 Task: Create Card Card0000000056 in Board Board0000000014 in Workspace WS0000000005 in Trello. Create Card Card0000000057 in Board Board0000000015 in Workspace WS0000000005 in Trello. Create Card Card0000000058 in Board Board0000000015 in Workspace WS0000000005 in Trello. Create Card Card0000000059 in Board Board0000000015 in Workspace WS0000000005 in Trello. Create Card Card0000000060 in Board Board0000000015 in Workspace WS0000000005 in Trello
Action: Mouse moved to (348, 399)
Screenshot: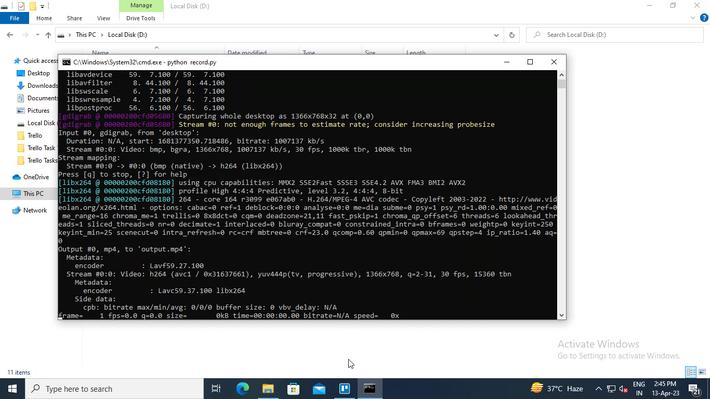 
Action: Mouse pressed left at (348, 398)
Screenshot: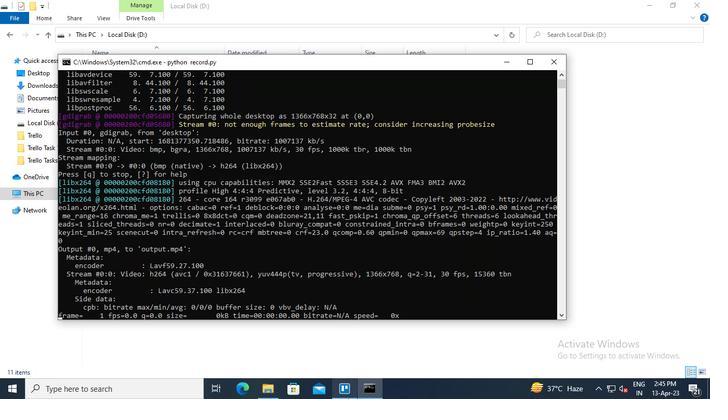 
Action: Mouse moved to (69, 228)
Screenshot: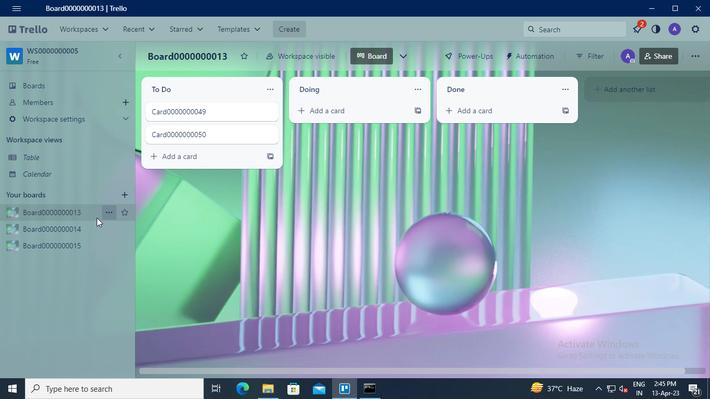 
Action: Mouse pressed left at (69, 228)
Screenshot: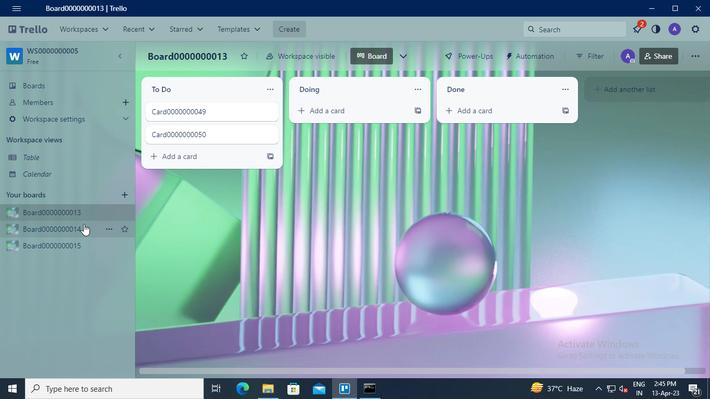 
Action: Mouse moved to (175, 114)
Screenshot: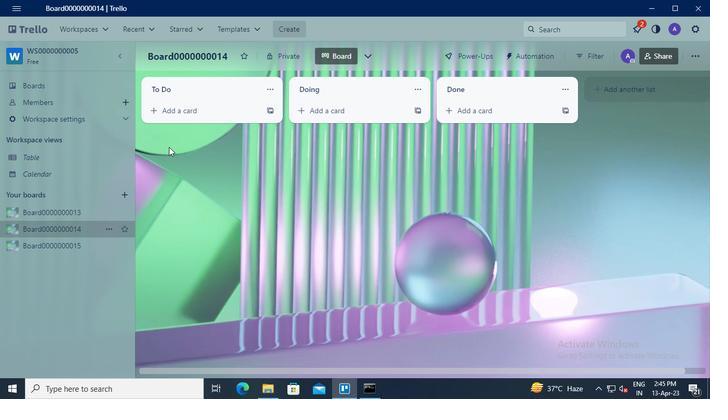 
Action: Mouse pressed left at (175, 114)
Screenshot: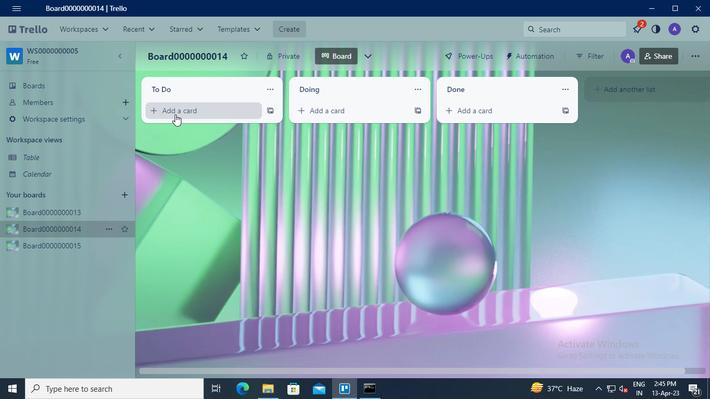 
Action: Keyboard Key.shift
Screenshot: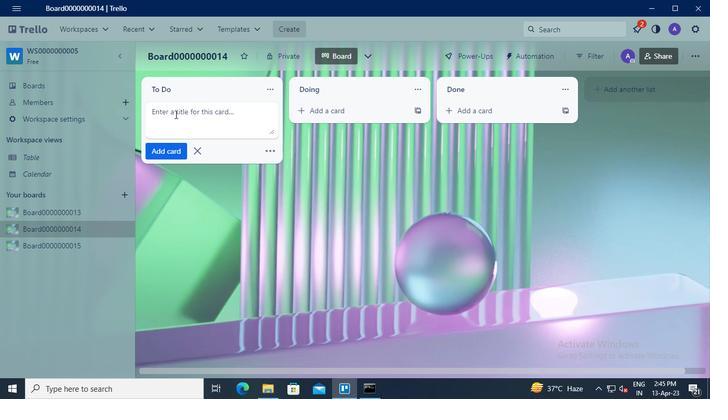 
Action: Keyboard C
Screenshot: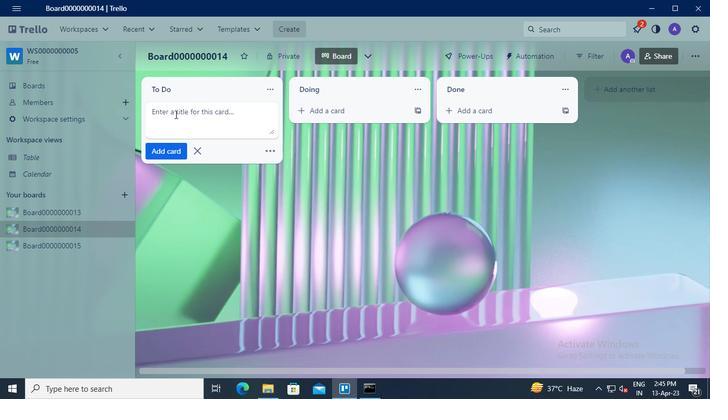 
Action: Keyboard a
Screenshot: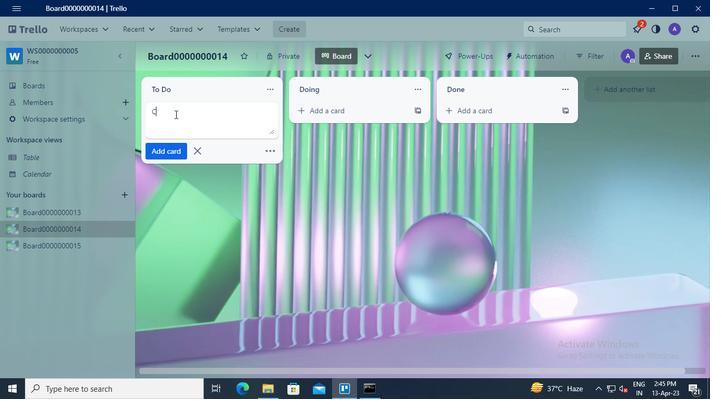 
Action: Keyboard r
Screenshot: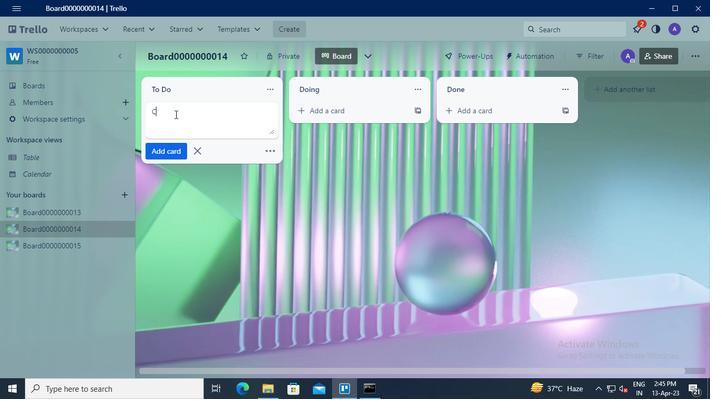 
Action: Keyboard d
Screenshot: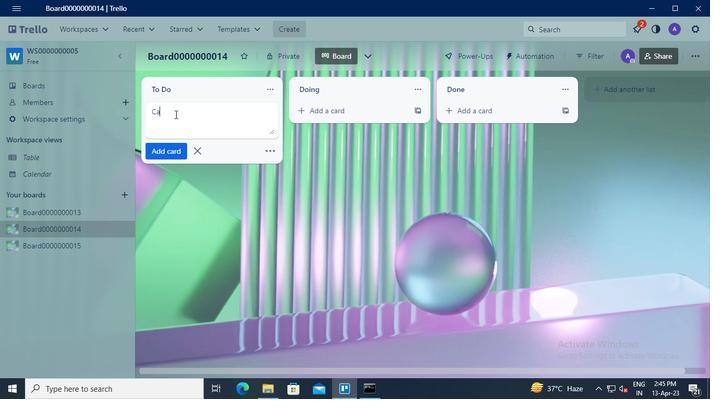 
Action: Keyboard <96>
Screenshot: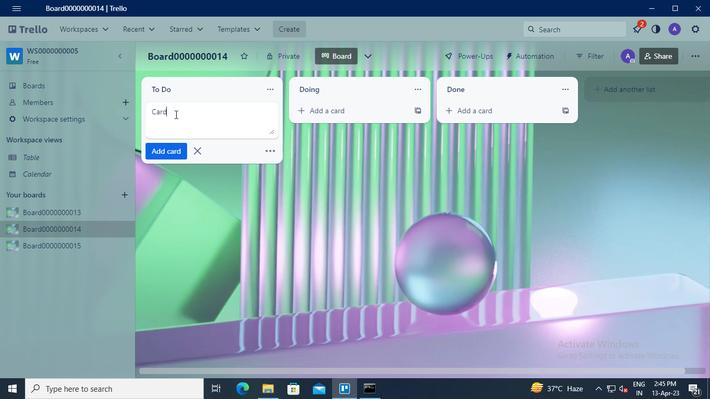 
Action: Keyboard <96>
Screenshot: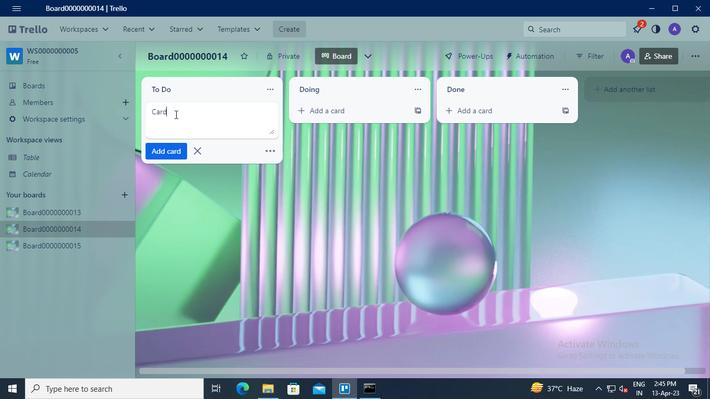 
Action: Keyboard <96>
Screenshot: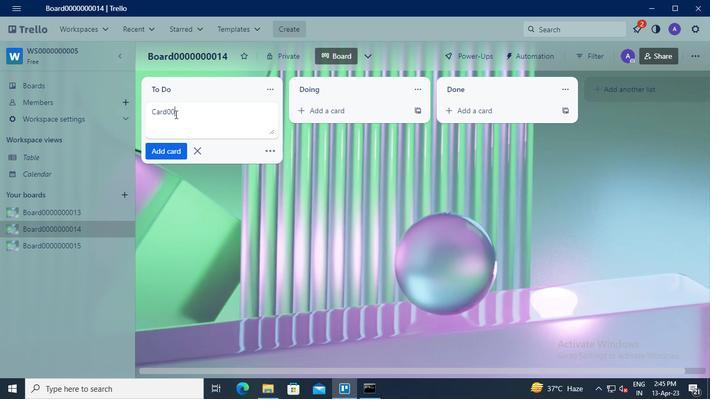 
Action: Keyboard <96>
Screenshot: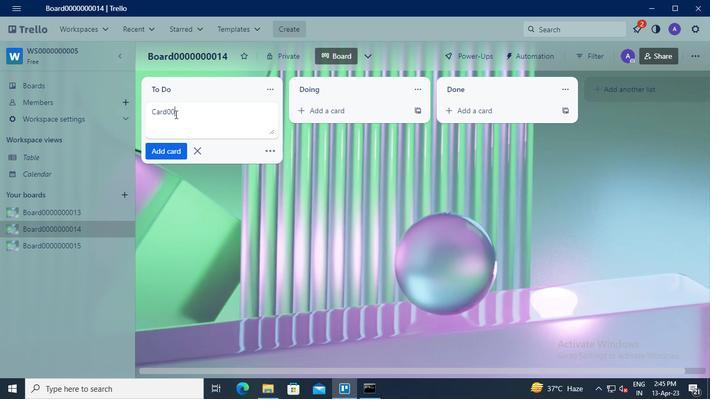
Action: Keyboard <96>
Screenshot: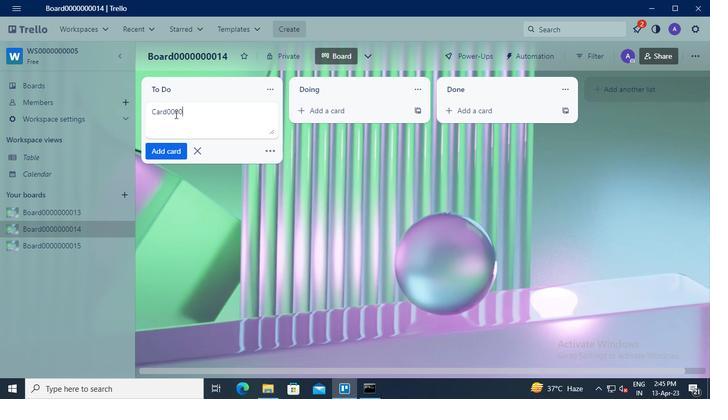 
Action: Keyboard <96>
Screenshot: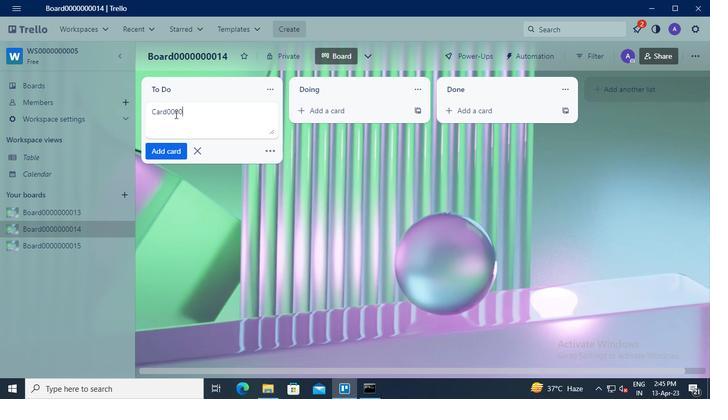 
Action: Keyboard <96>
Screenshot: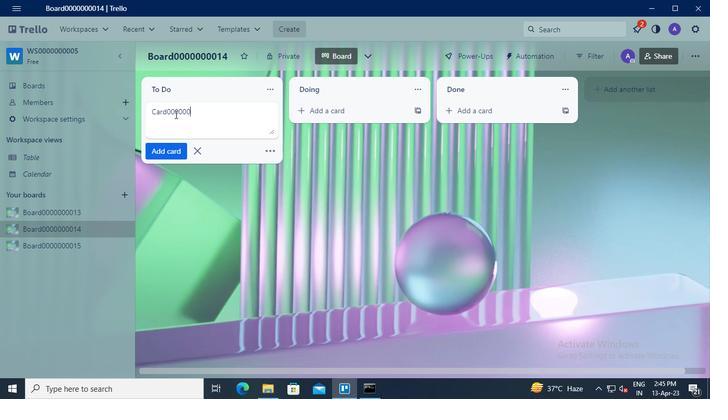 
Action: Keyboard <96>
Screenshot: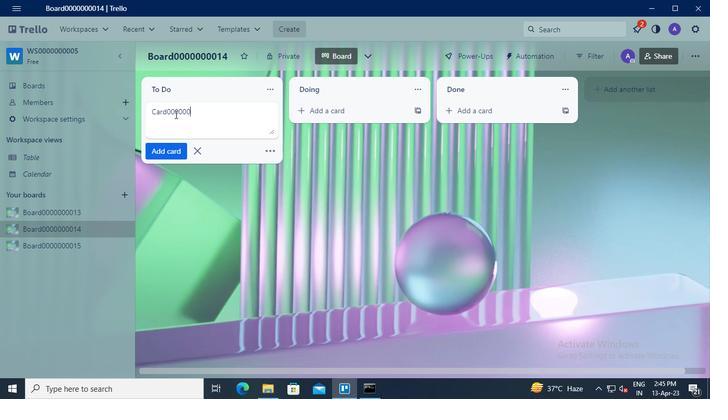 
Action: Keyboard <101>
Screenshot: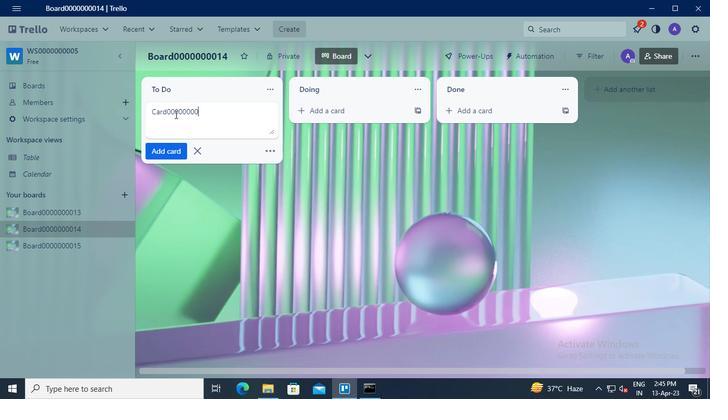
Action: Keyboard <102>
Screenshot: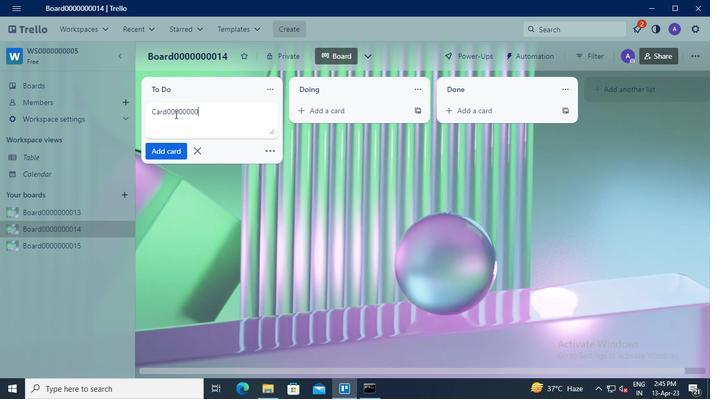 
Action: Mouse moved to (176, 147)
Screenshot: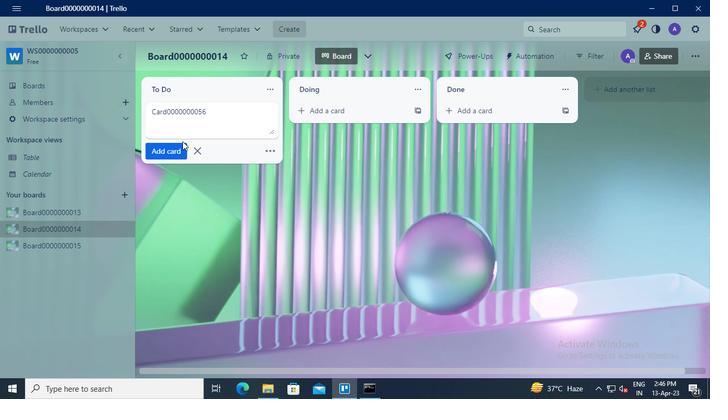 
Action: Mouse pressed left at (176, 147)
Screenshot: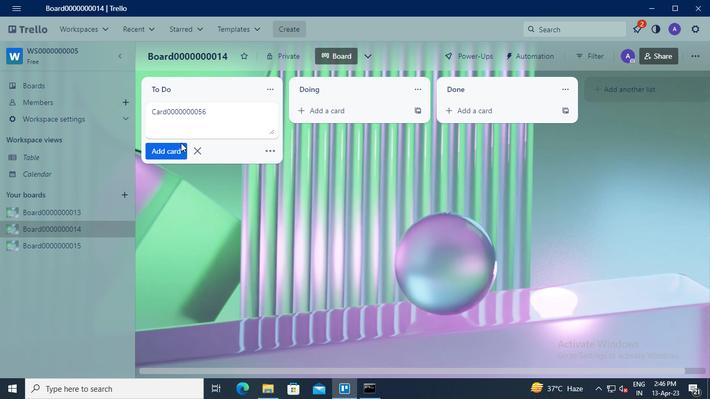 
Action: Mouse moved to (62, 243)
Screenshot: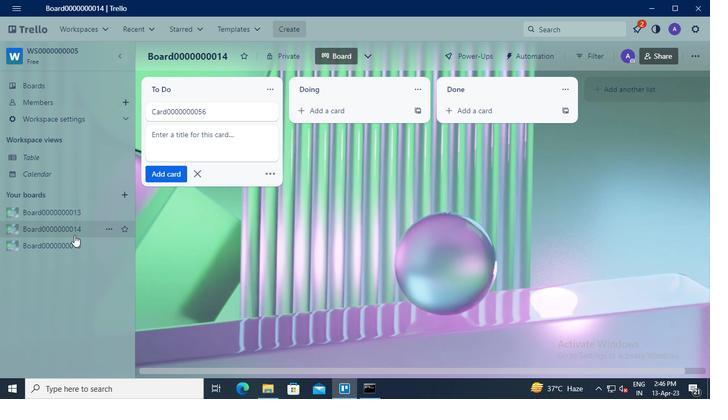
Action: Mouse pressed left at (62, 243)
Screenshot: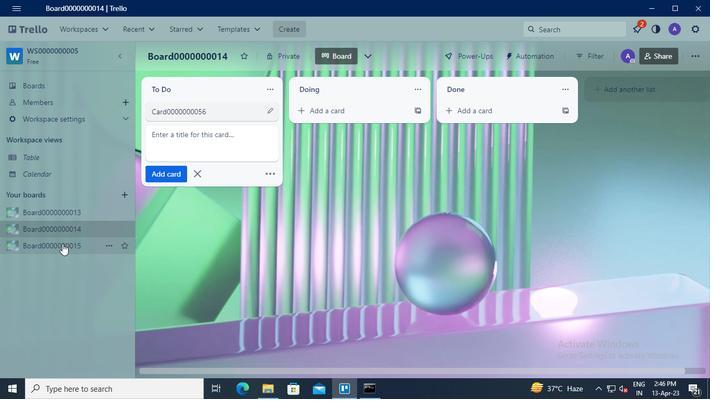 
Action: Mouse moved to (178, 138)
Screenshot: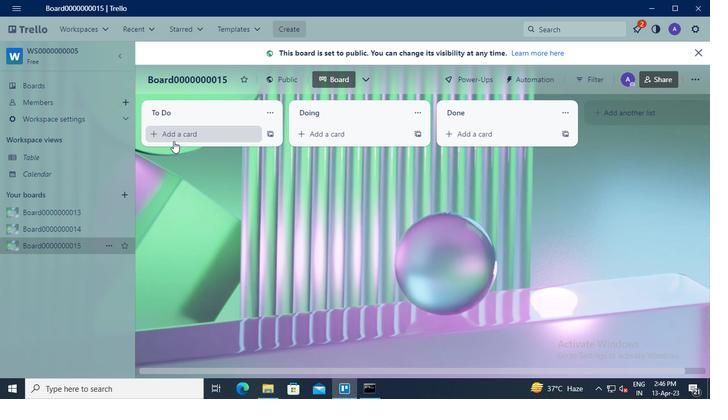 
Action: Mouse pressed left at (178, 138)
Screenshot: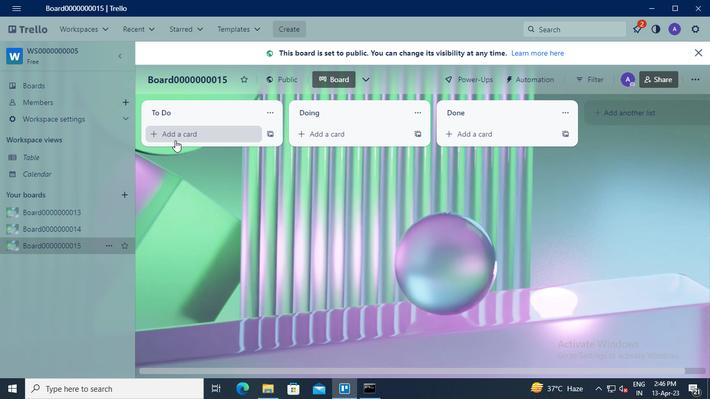 
Action: Mouse moved to (178, 138)
Screenshot: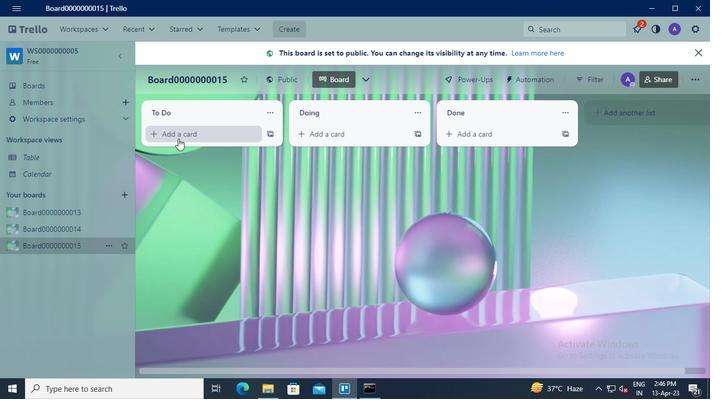 
Action: Keyboard Key.shift
Screenshot: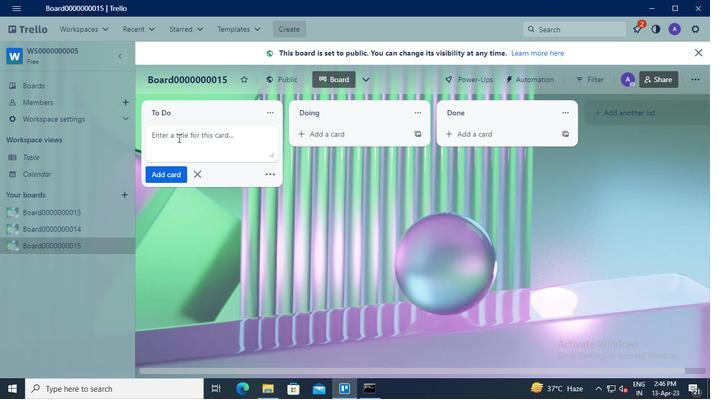 
Action: Mouse moved to (175, 140)
Screenshot: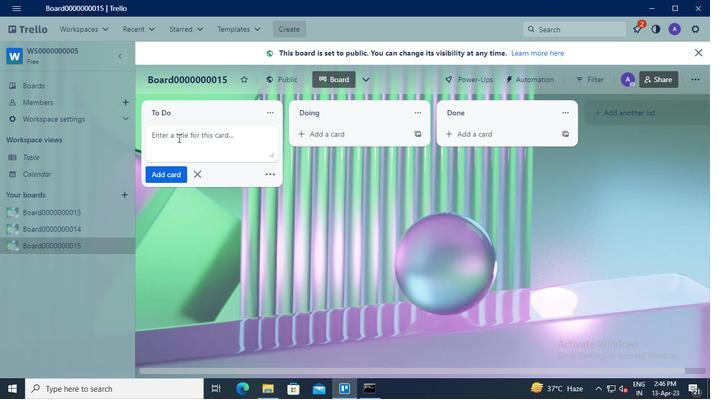 
Action: Keyboard C
Screenshot: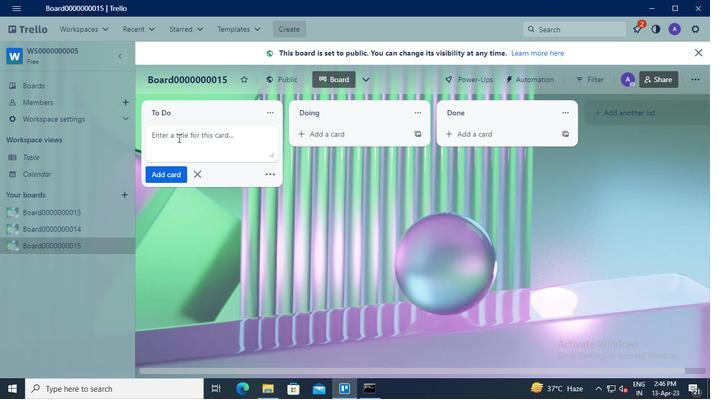 
Action: Mouse moved to (168, 144)
Screenshot: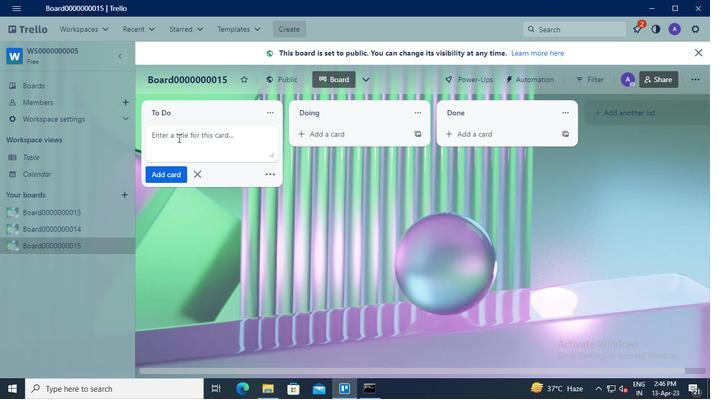 
Action: Keyboard a
Screenshot: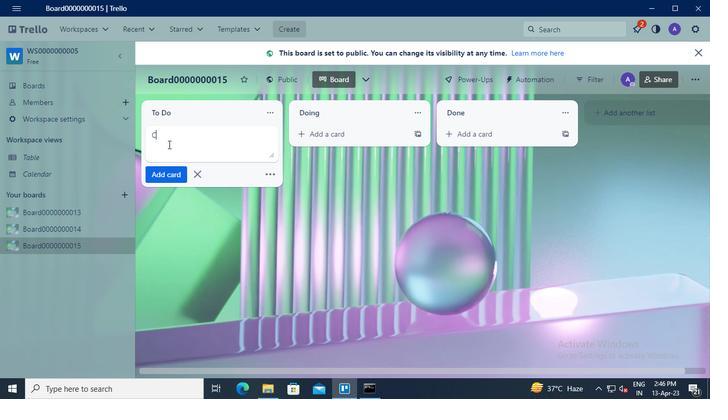
Action: Keyboard r
Screenshot: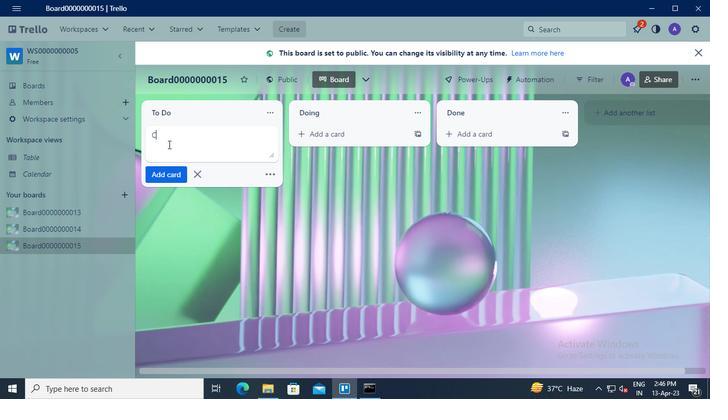 
Action: Keyboard d
Screenshot: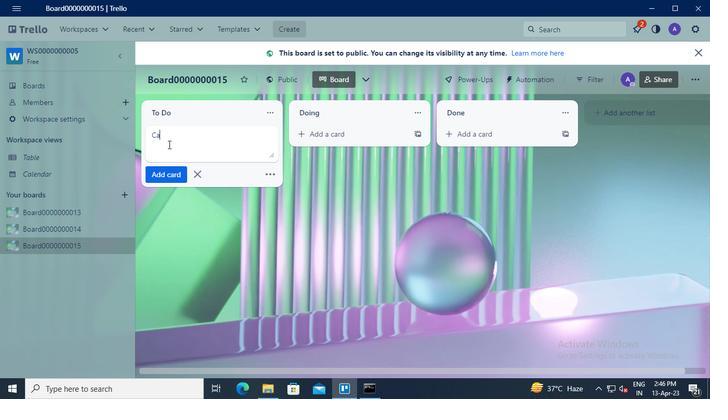
Action: Keyboard <96>
Screenshot: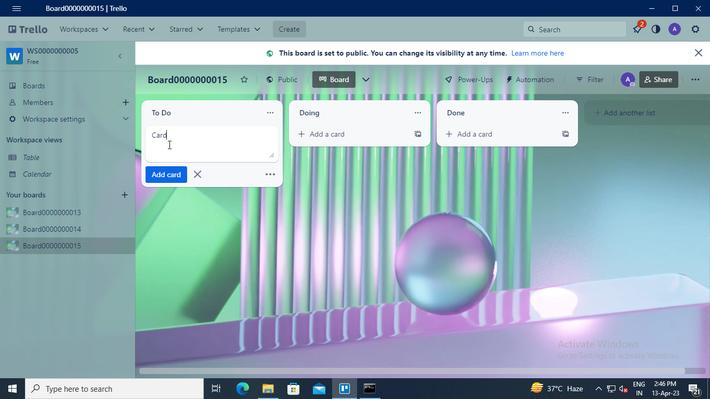 
Action: Keyboard <96>
Screenshot: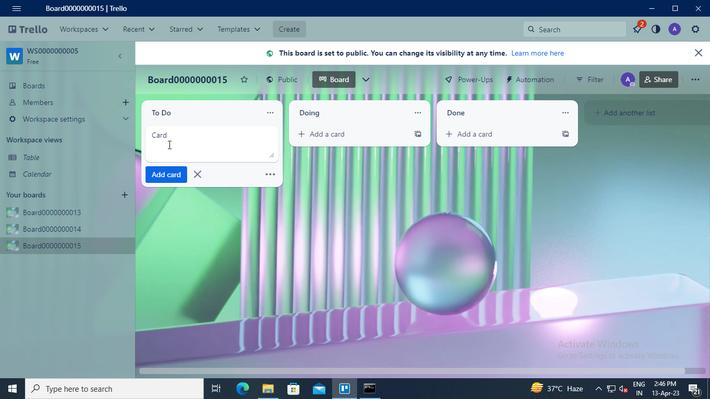 
Action: Keyboard <96>
Screenshot: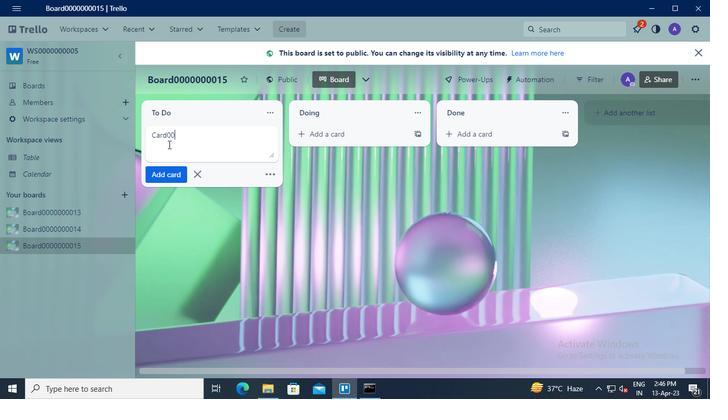 
Action: Keyboard <96>
Screenshot: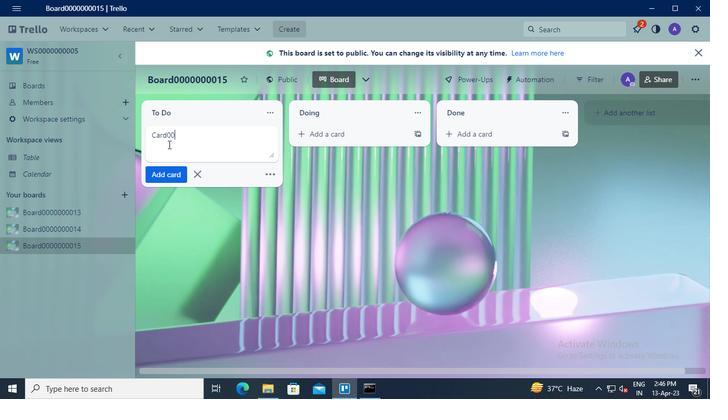 
Action: Keyboard <96>
Screenshot: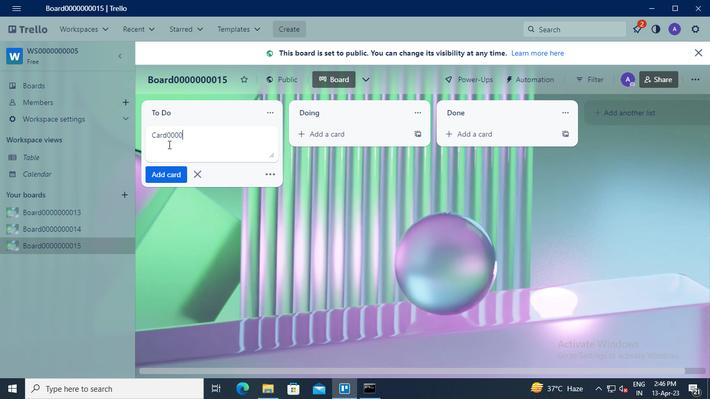 
Action: Keyboard <96>
Screenshot: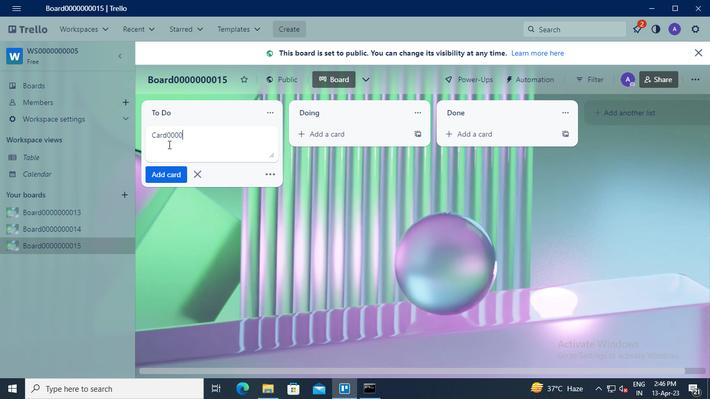 
Action: Keyboard <96>
Screenshot: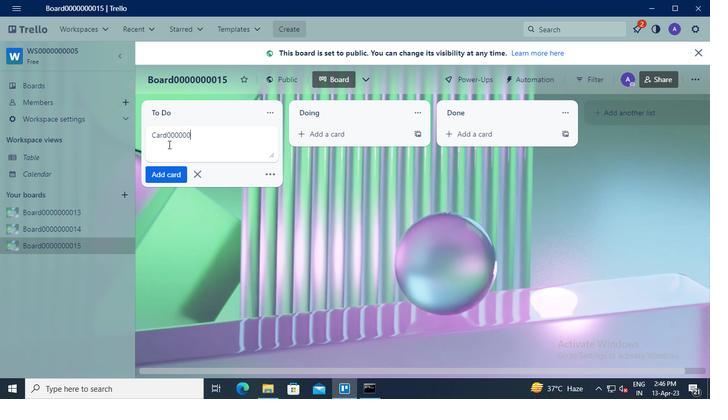 
Action: Keyboard <96>
Screenshot: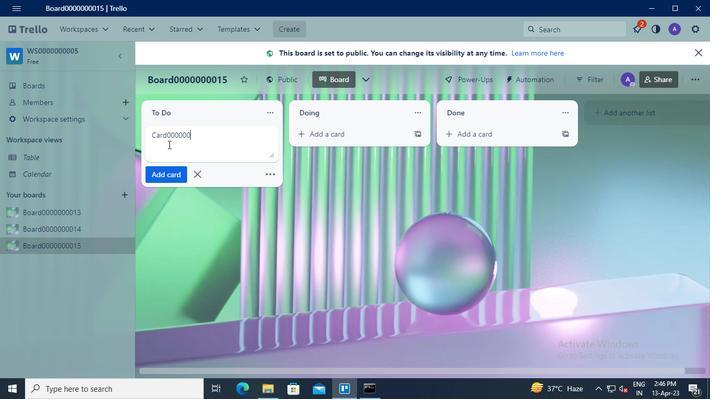 
Action: Keyboard <101>
Screenshot: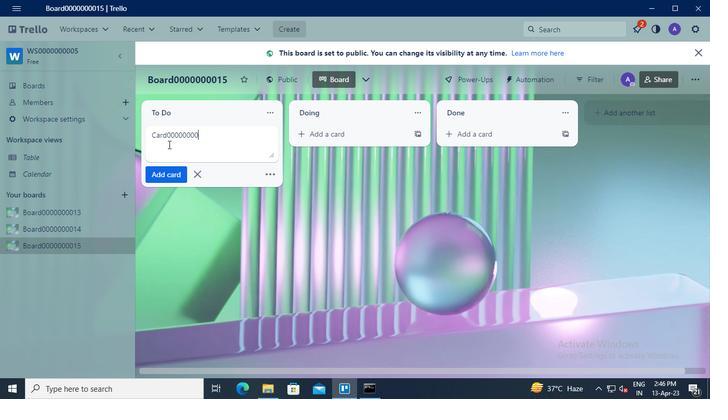 
Action: Keyboard <103>
Screenshot: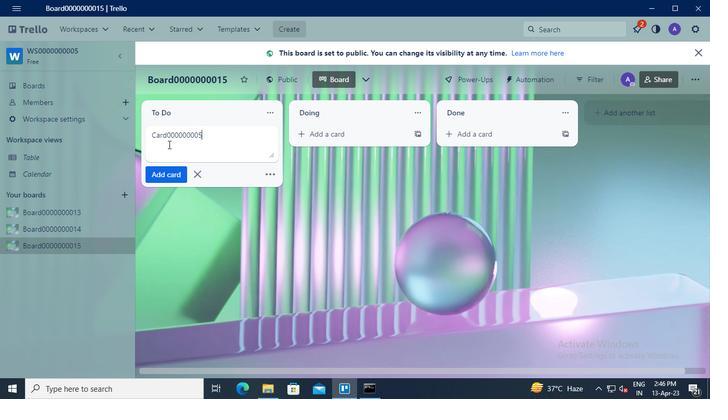
Action: Mouse moved to (157, 172)
Screenshot: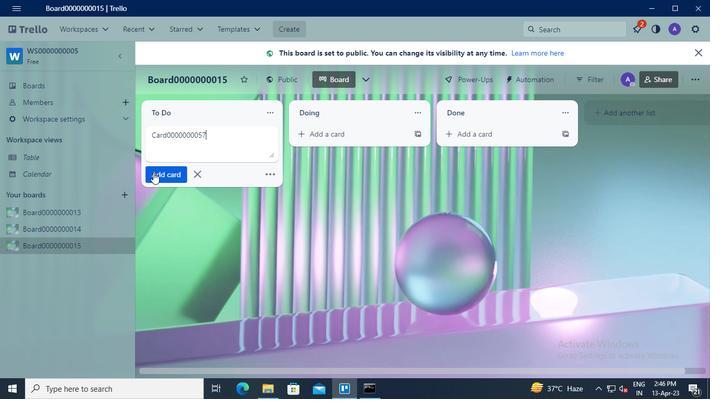 
Action: Mouse pressed left at (157, 172)
Screenshot: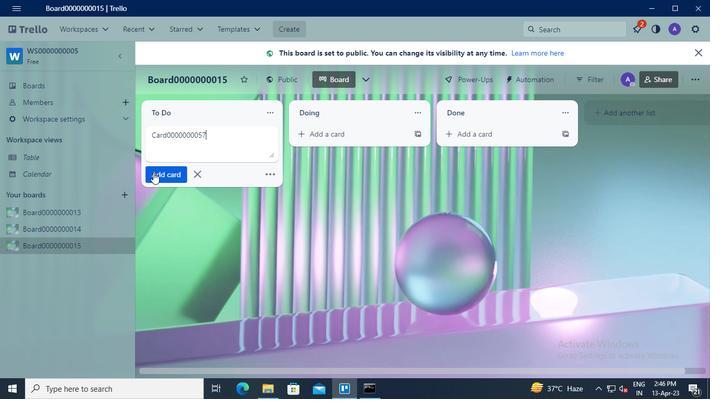 
Action: Mouse moved to (176, 169)
Screenshot: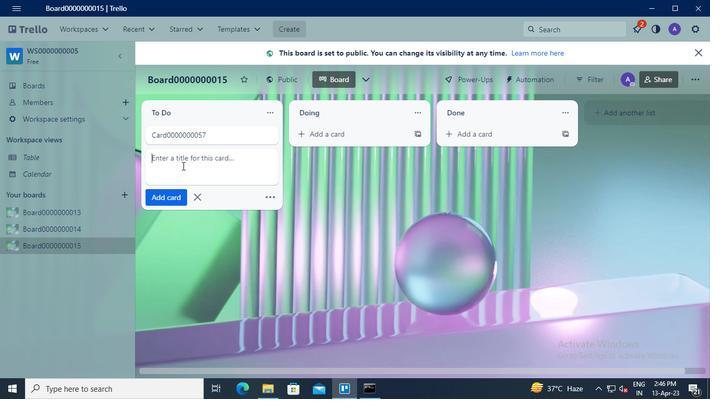 
Action: Keyboard Key.shift
Screenshot: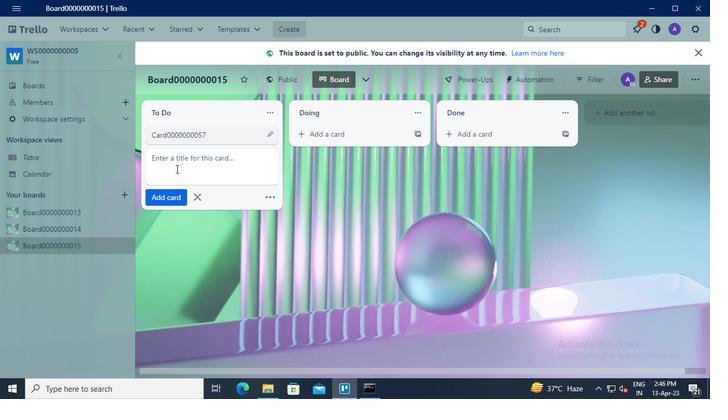 
Action: Keyboard C
Screenshot: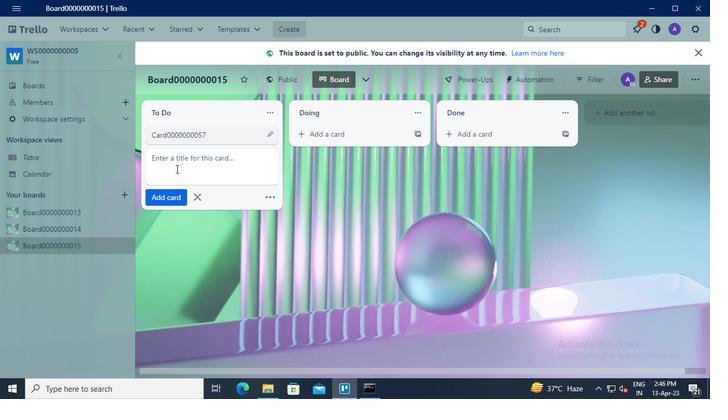 
Action: Keyboard a
Screenshot: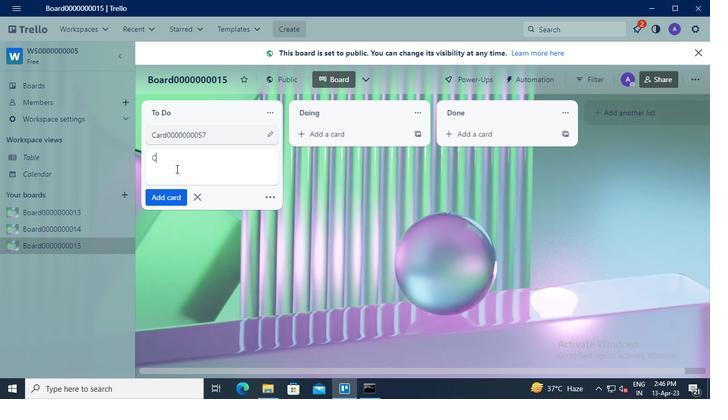 
Action: Keyboard r
Screenshot: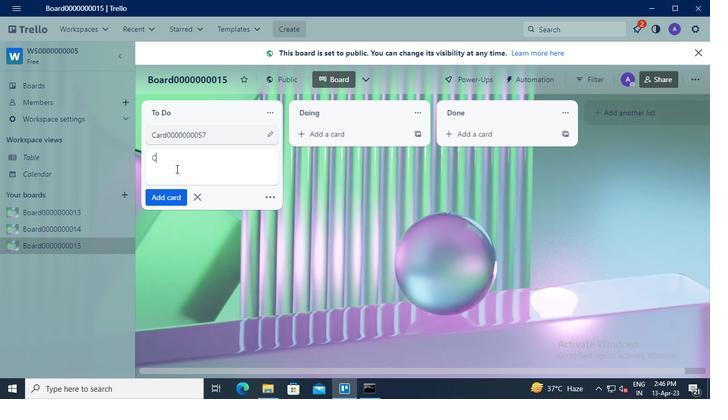 
Action: Keyboard d
Screenshot: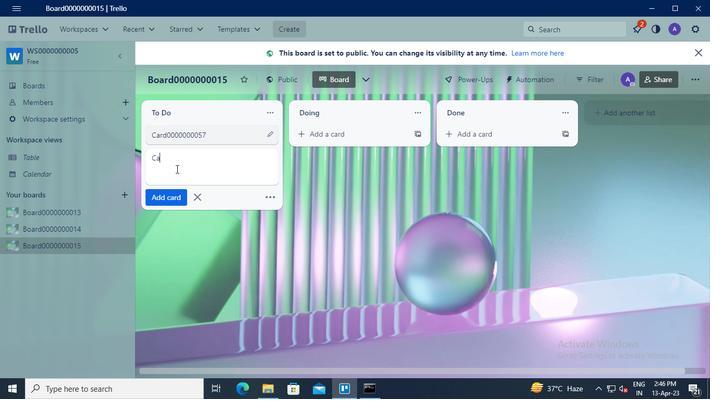 
Action: Keyboard <96>
Screenshot: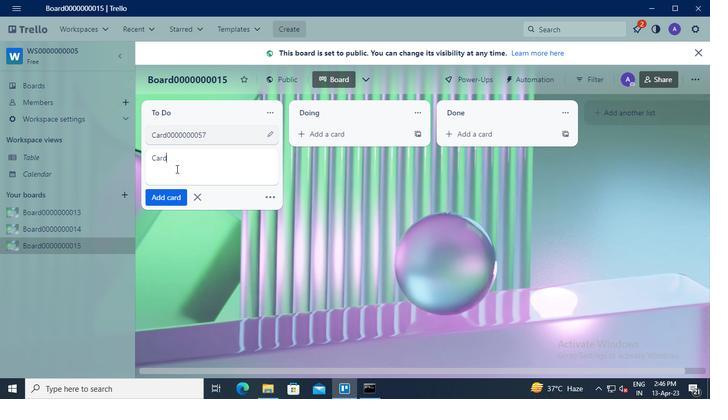 
Action: Keyboard <96>
Screenshot: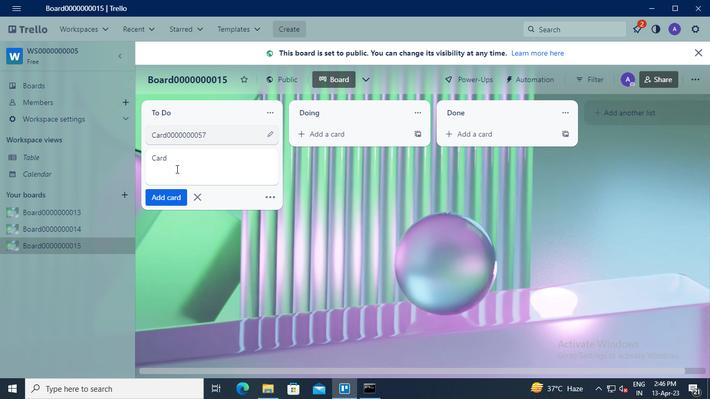 
Action: Keyboard <96>
Screenshot: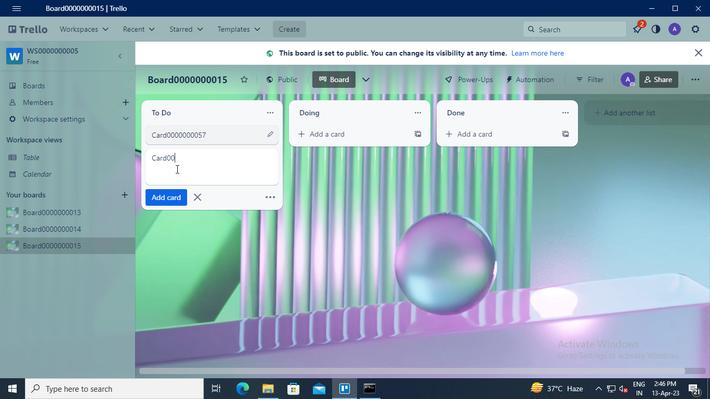 
Action: Keyboard <96>
Screenshot: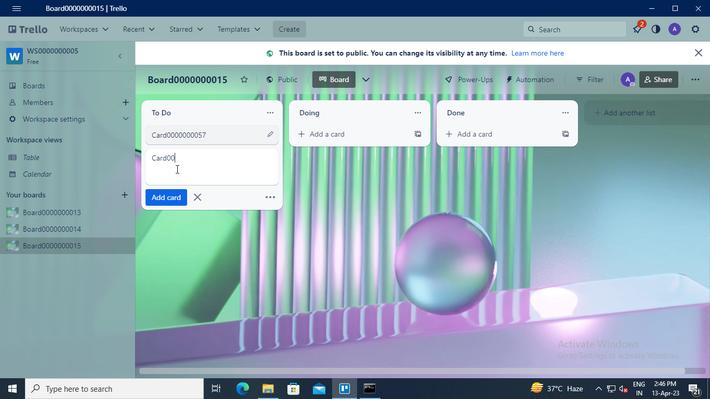 
Action: Keyboard <96>
Screenshot: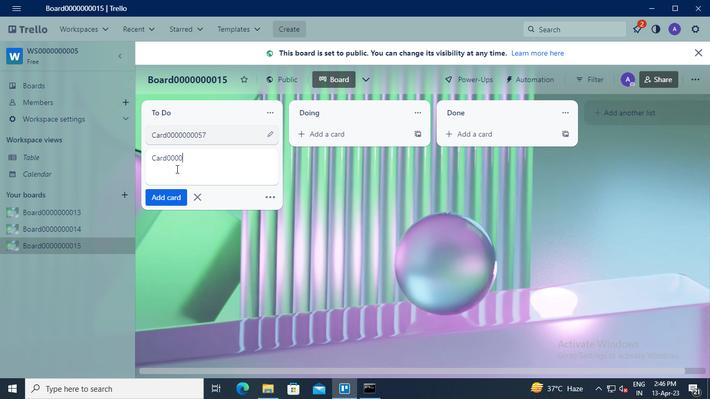 
Action: Keyboard <96>
Screenshot: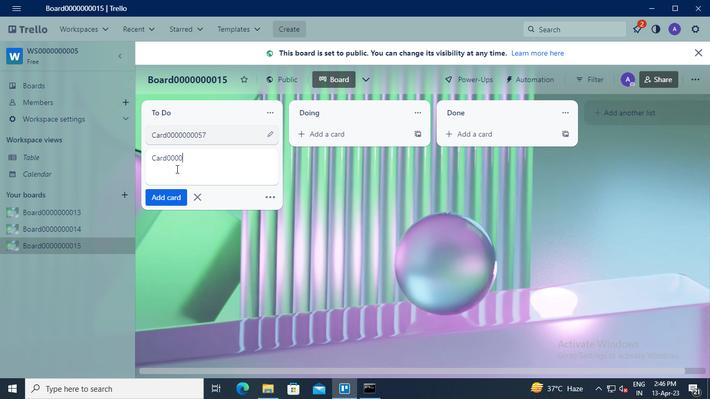 
Action: Keyboard <96>
Screenshot: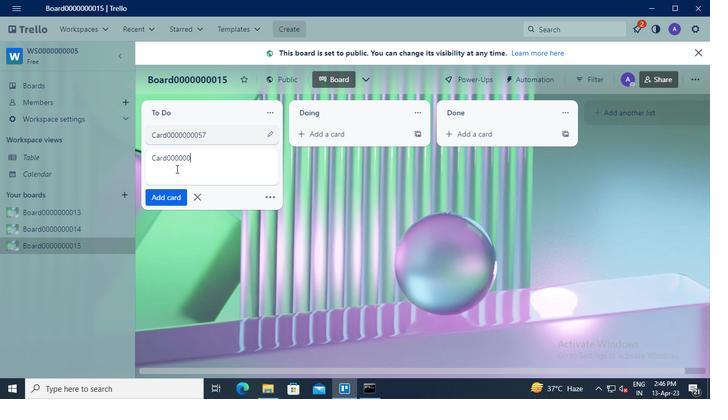 
Action: Keyboard <96>
Screenshot: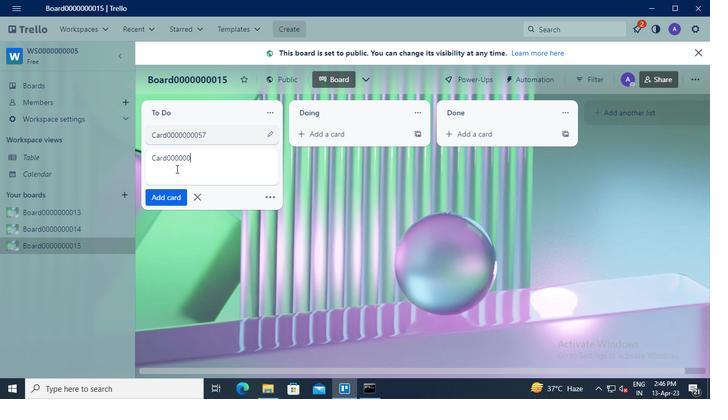 
Action: Keyboard <101>
Screenshot: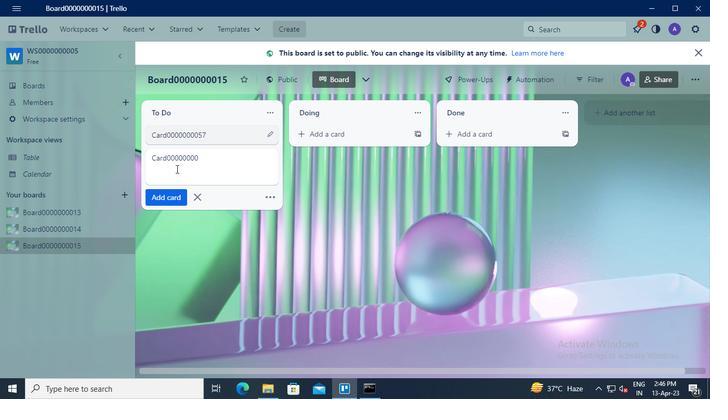 
Action: Keyboard <104>
Screenshot: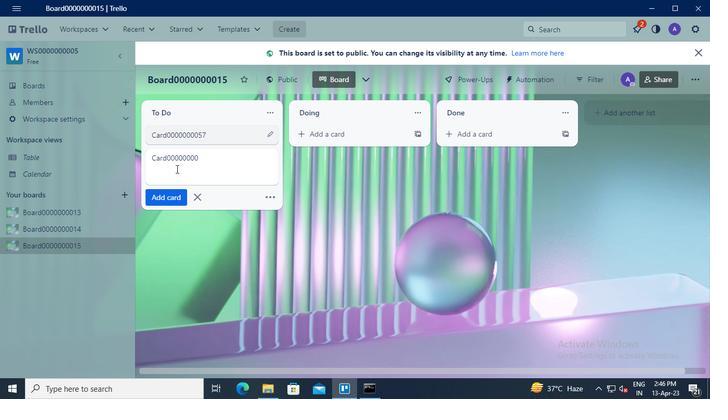 
Action: Mouse moved to (177, 190)
Screenshot: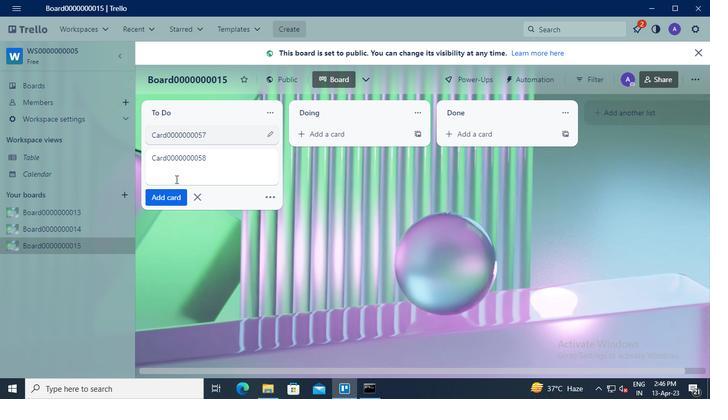 
Action: Mouse pressed left at (177, 190)
Screenshot: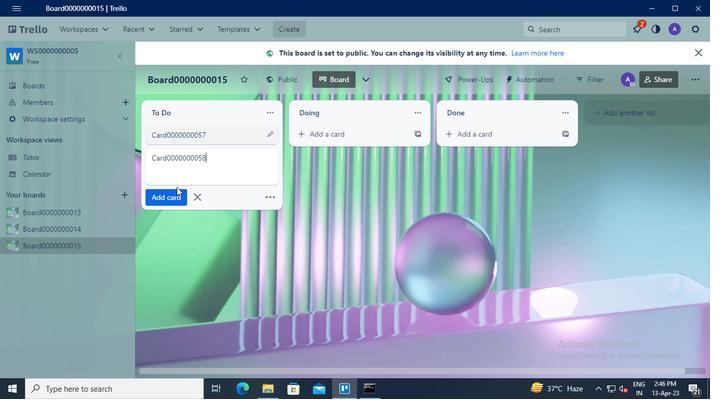 
Action: Mouse moved to (181, 179)
Screenshot: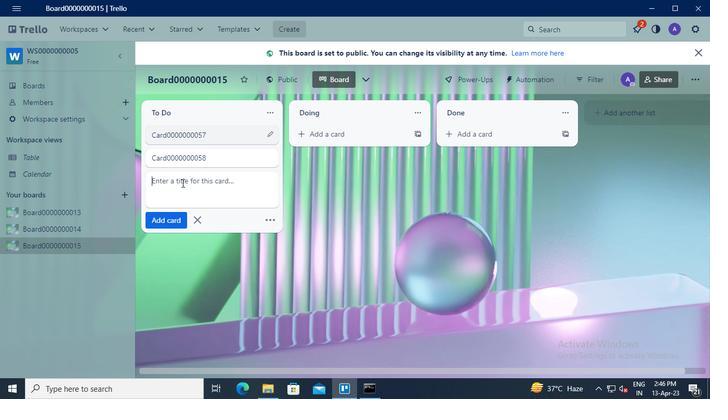 
Action: Mouse pressed left at (181, 179)
Screenshot: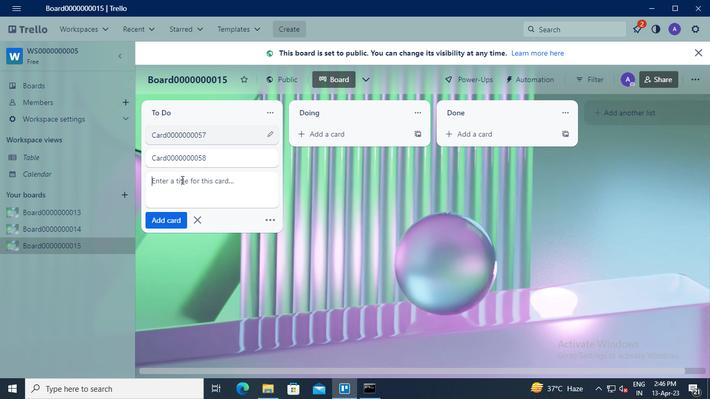 
Action: Keyboard Key.shift
Screenshot: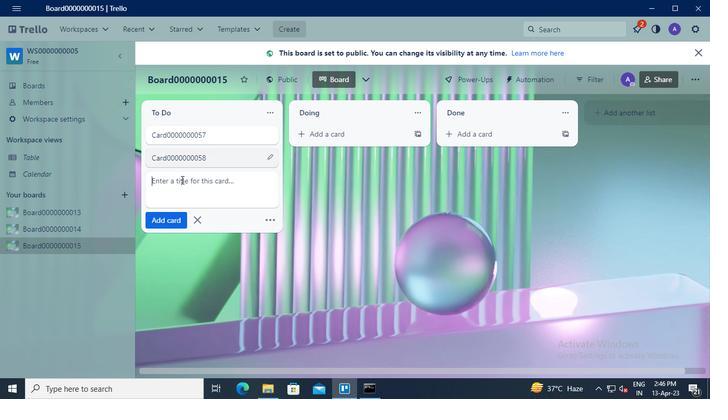 
Action: Keyboard C
Screenshot: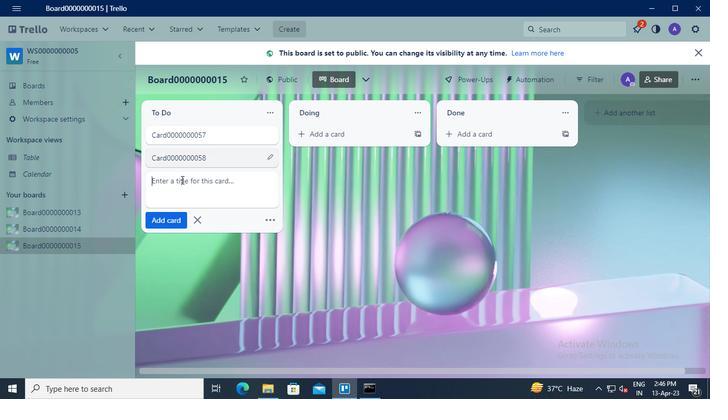 
Action: Keyboard a
Screenshot: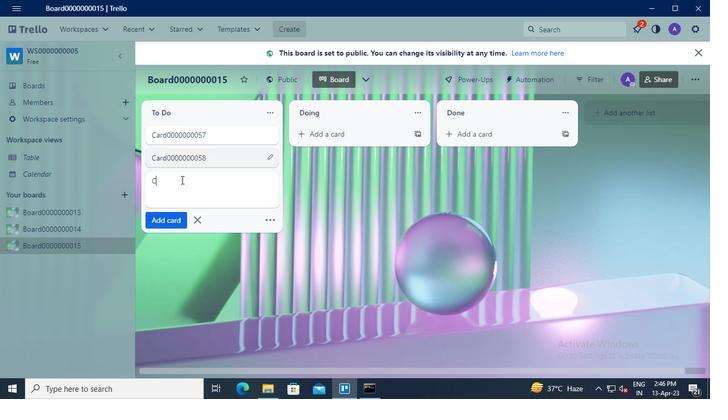
Action: Keyboard r
Screenshot: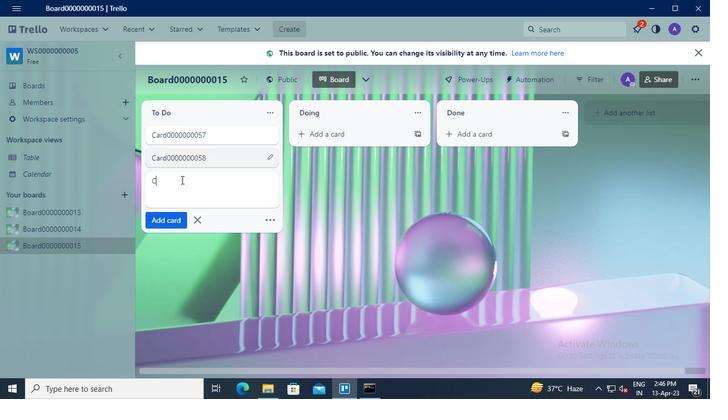 
Action: Keyboard d
Screenshot: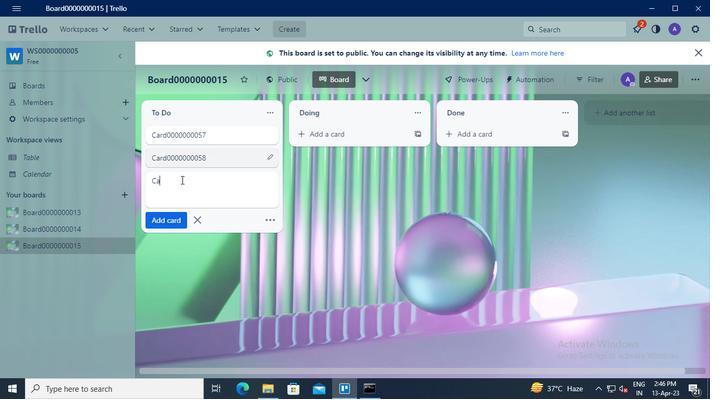 
Action: Mouse moved to (180, 179)
Screenshot: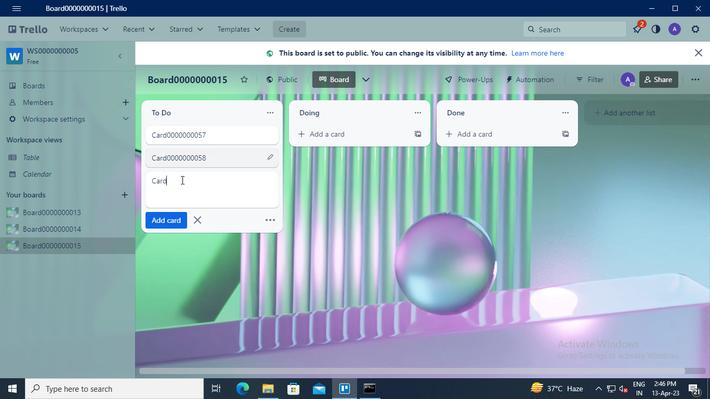 
Action: Keyboard <96>
Screenshot: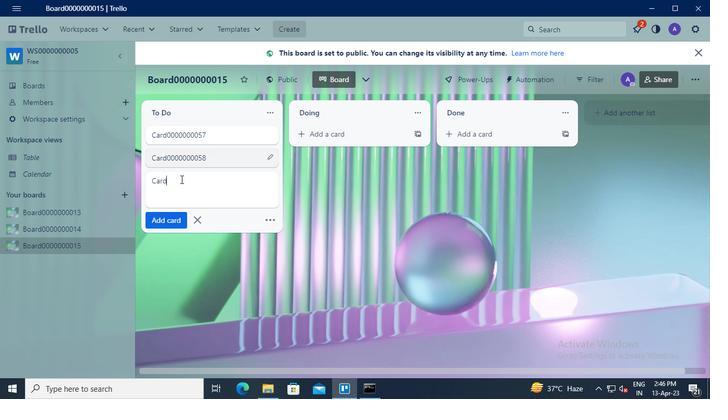 
Action: Keyboard <96>
Screenshot: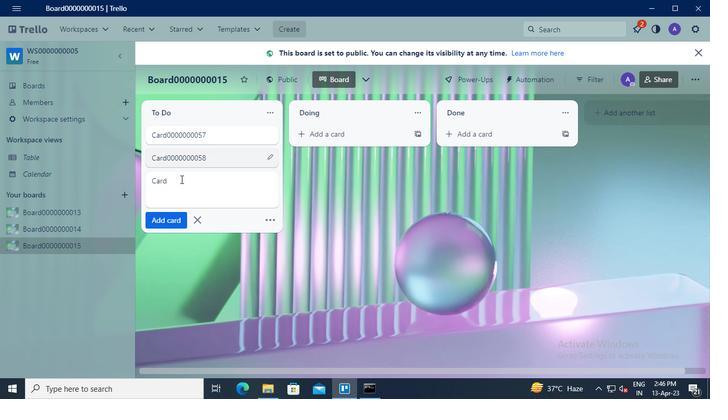 
Action: Keyboard <96>
Screenshot: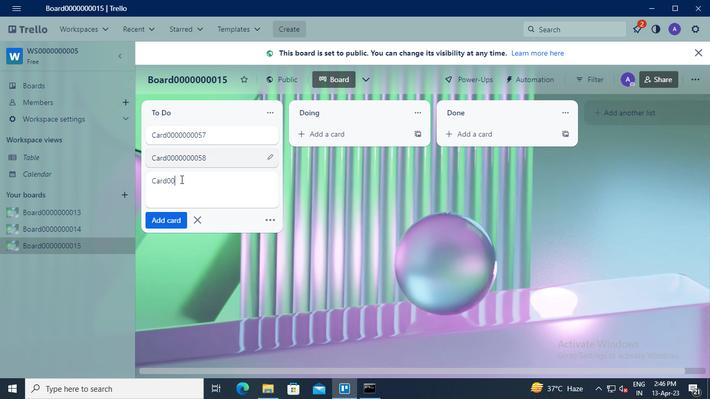
Action: Keyboard <96>
Screenshot: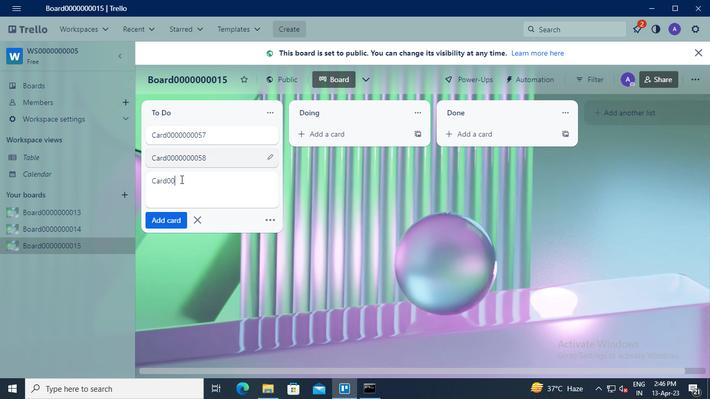 
Action: Keyboard <96>
Screenshot: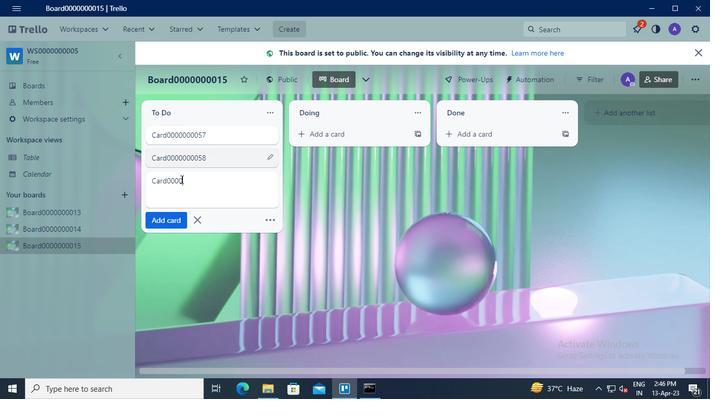 
Action: Keyboard <96>
Screenshot: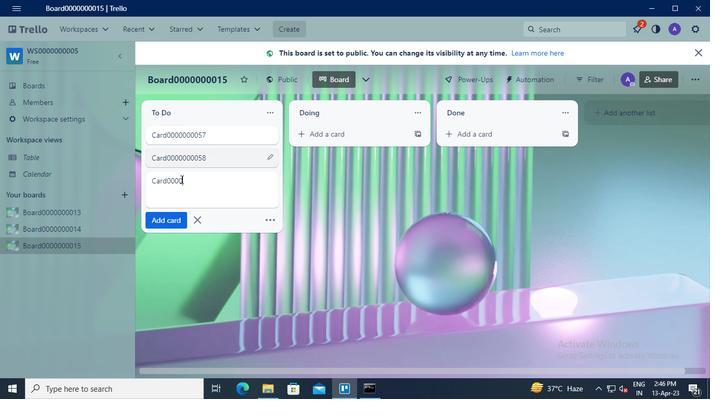 
Action: Keyboard <96>
Screenshot: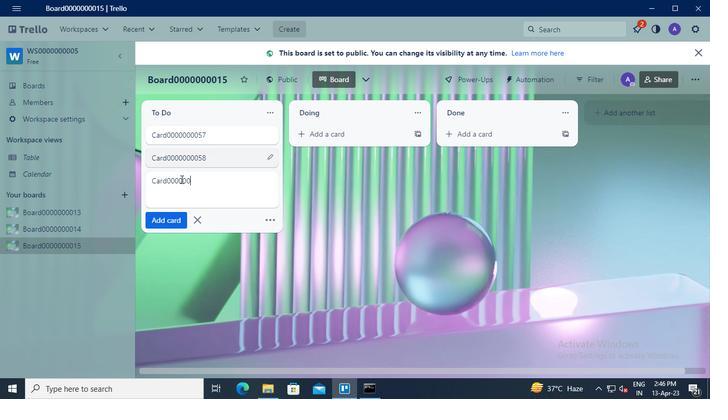 
Action: Keyboard <96>
Screenshot: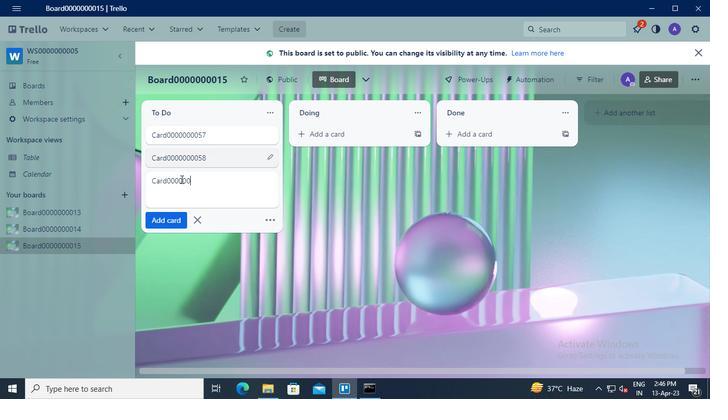 
Action: Keyboard <101>
Screenshot: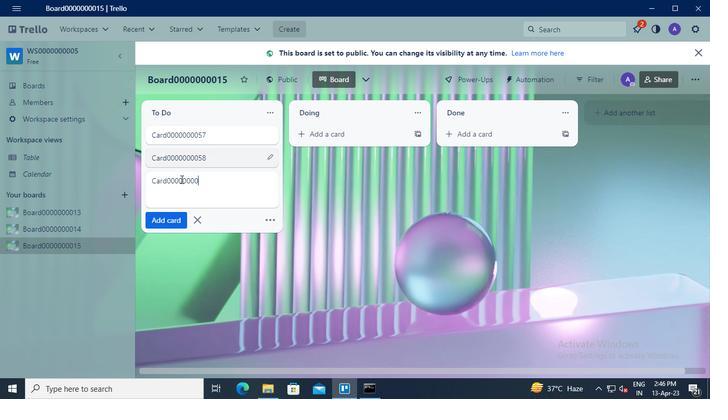 
Action: Keyboard <105>
Screenshot: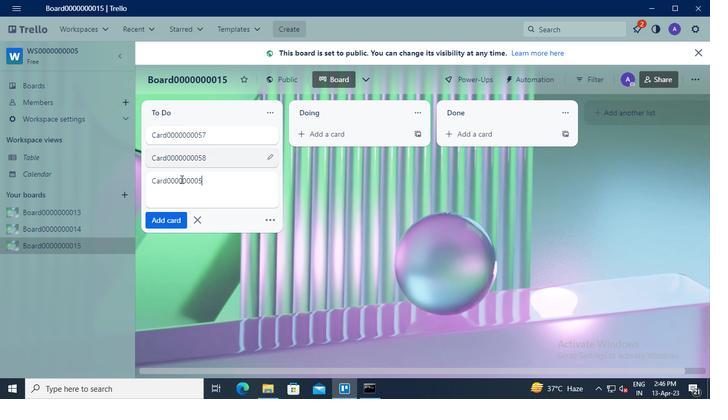
Action: Mouse moved to (170, 221)
Screenshot: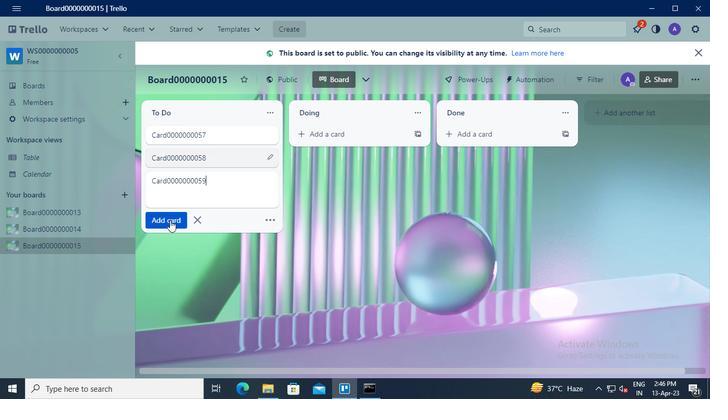 
Action: Mouse pressed left at (170, 221)
Screenshot: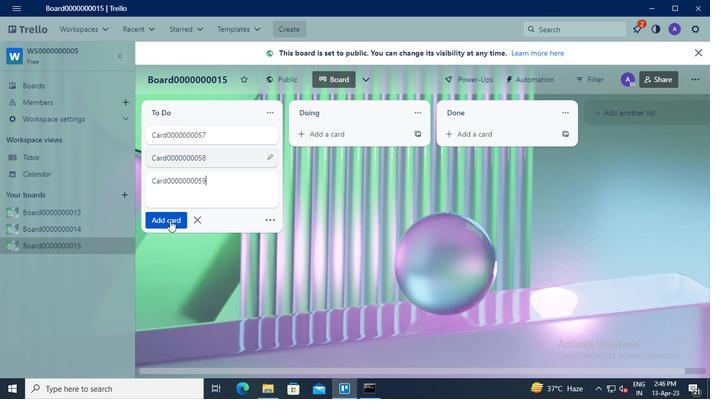 
Action: Mouse moved to (170, 210)
Screenshot: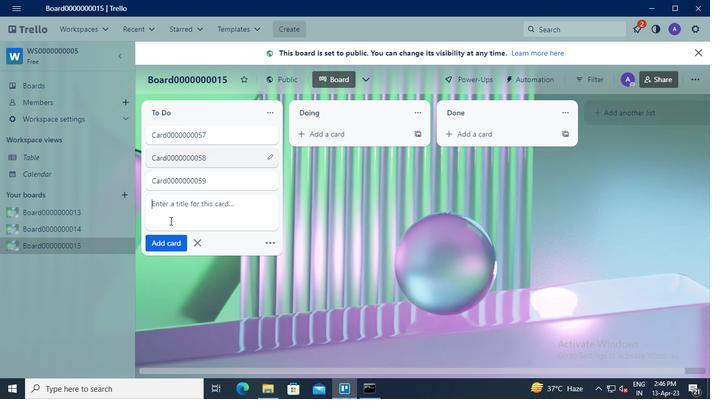 
Action: Mouse pressed left at (170, 210)
Screenshot: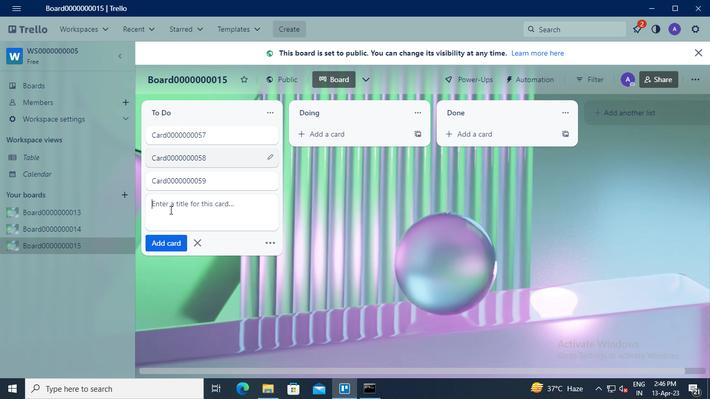 
Action: Keyboard Key.shift
Screenshot: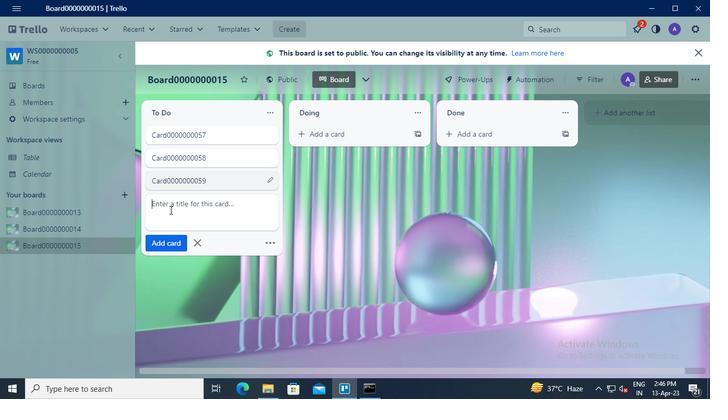 
Action: Keyboard C
Screenshot: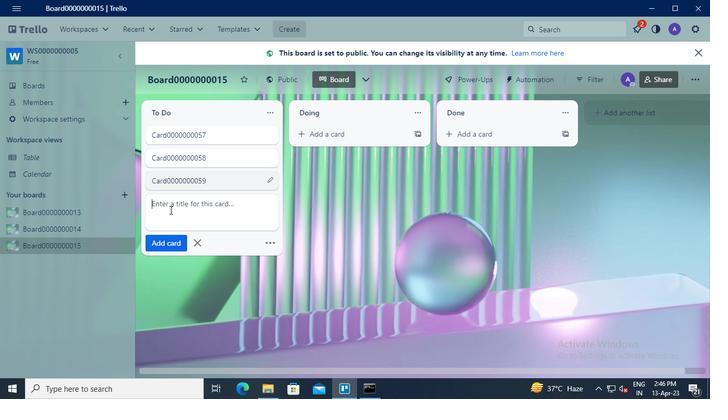 
Action: Keyboard a
Screenshot: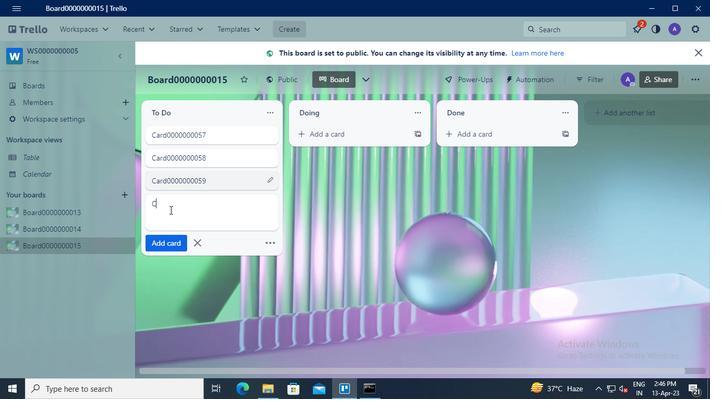 
Action: Keyboard r
Screenshot: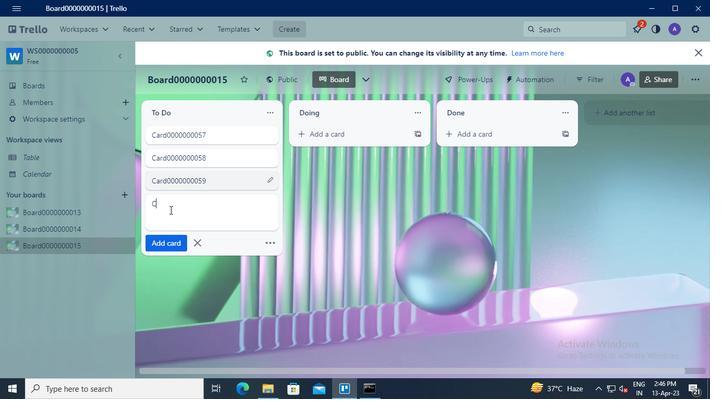 
Action: Keyboard d
Screenshot: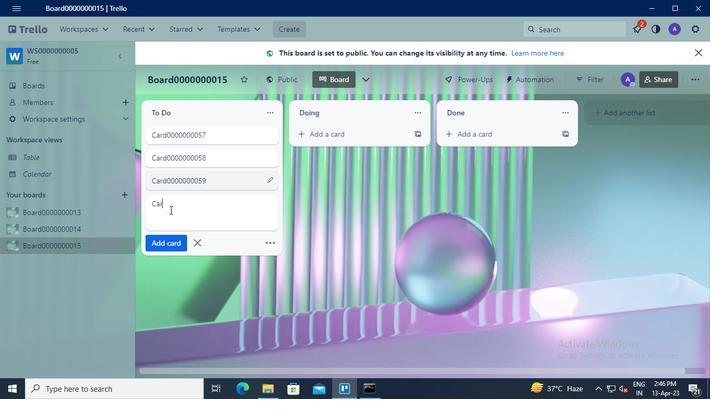 
Action: Keyboard <96>
Screenshot: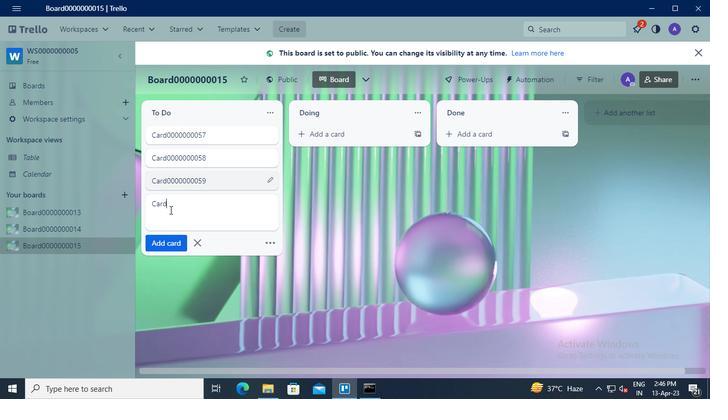 
Action: Keyboard <96>
Screenshot: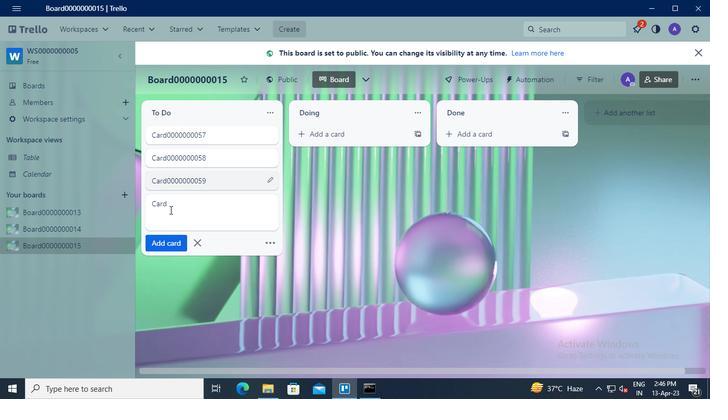 
Action: Keyboard <96>
Screenshot: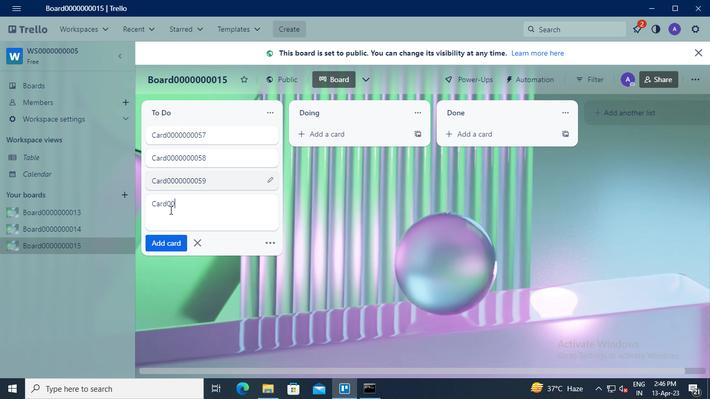 
Action: Keyboard <96>
Screenshot: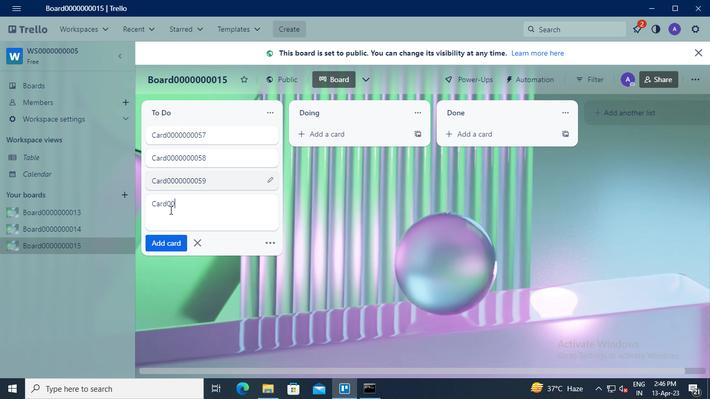 
Action: Keyboard <96>
Screenshot: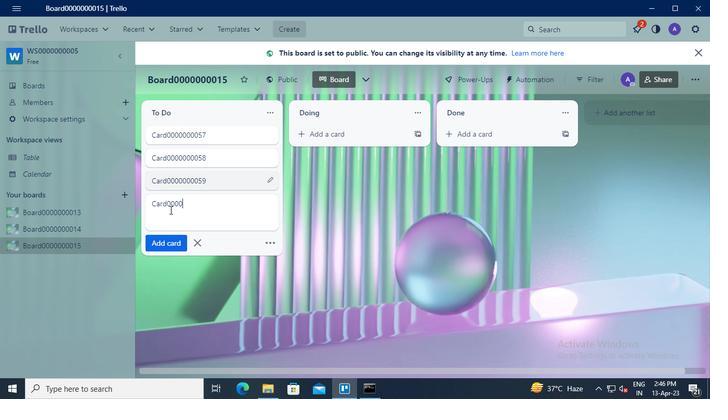
Action: Keyboard <96>
Screenshot: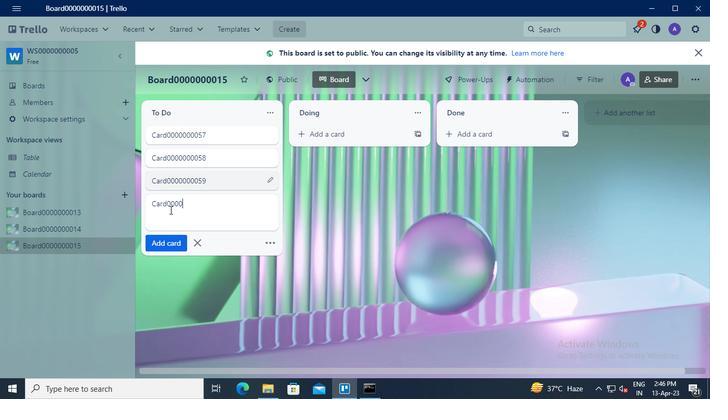 
Action: Keyboard <96>
Screenshot: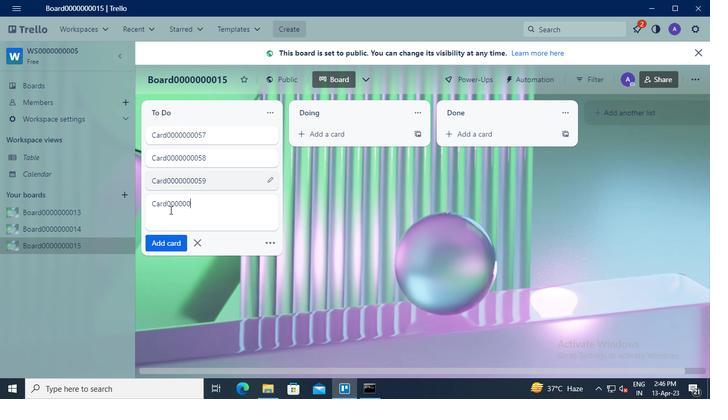 
Action: Keyboard <96>
Screenshot: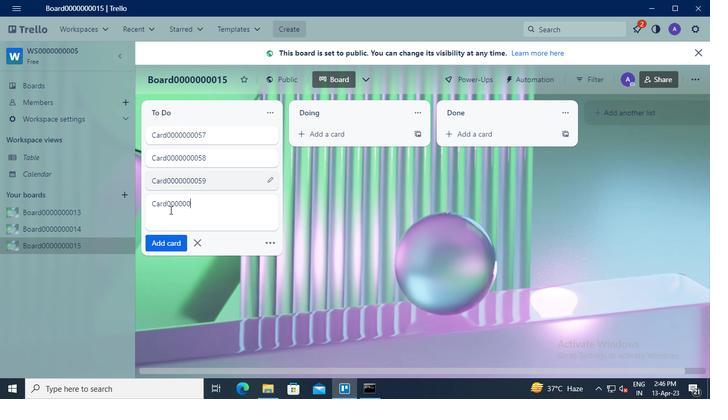 
Action: Keyboard <102>
Screenshot: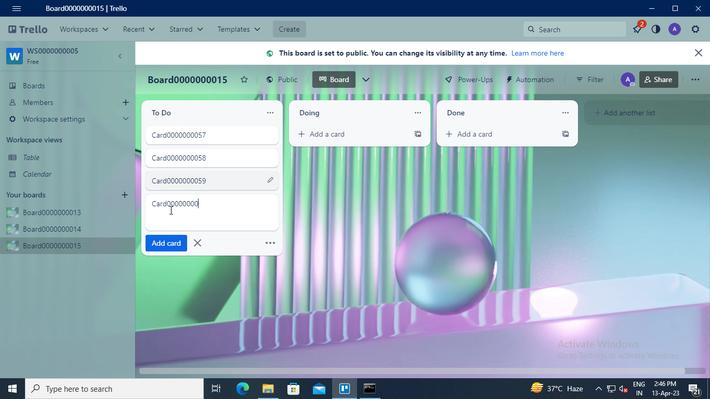 
Action: Keyboard <96>
Screenshot: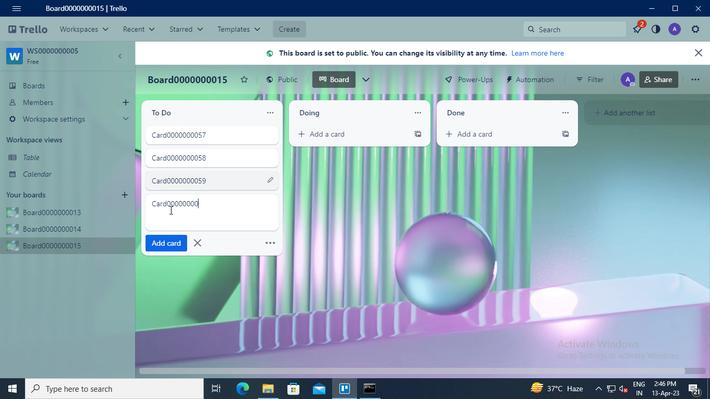 
Action: Mouse moved to (170, 239)
Screenshot: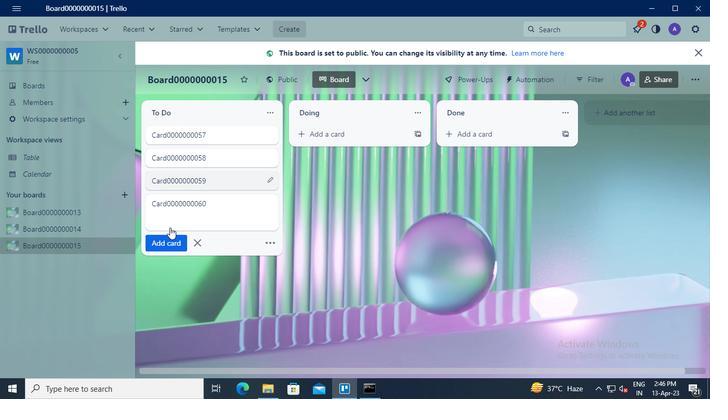 
Action: Mouse pressed left at (170, 239)
Screenshot: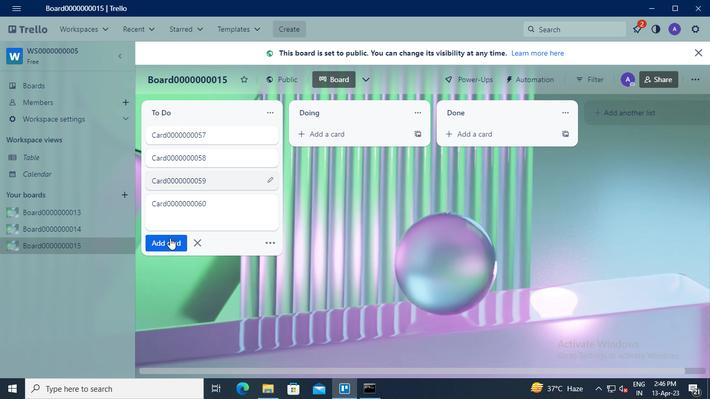 
Action: Mouse moved to (372, 386)
Screenshot: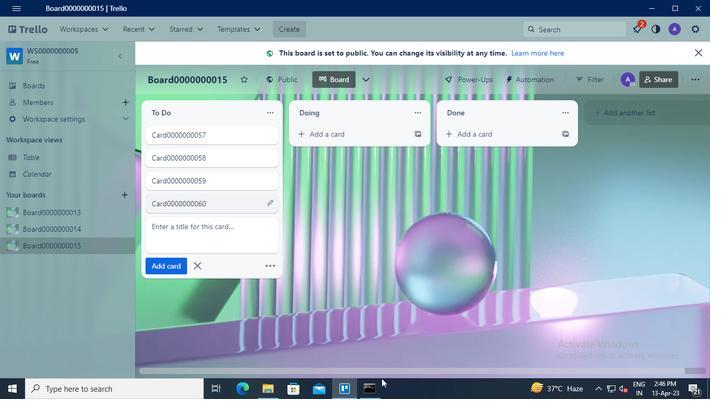 
Action: Mouse pressed left at (372, 386)
Screenshot: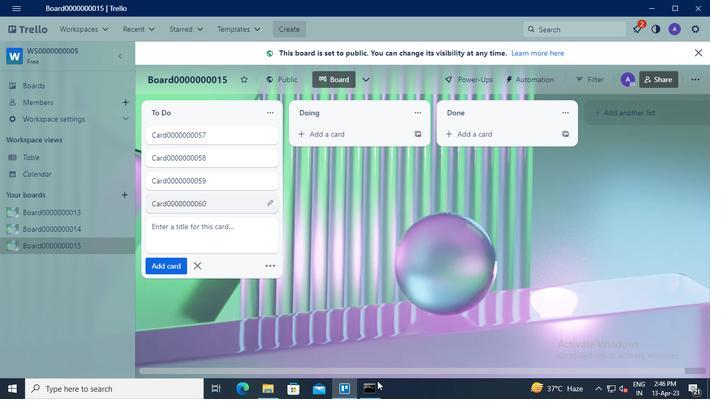 
Action: Mouse moved to (558, 60)
Screenshot: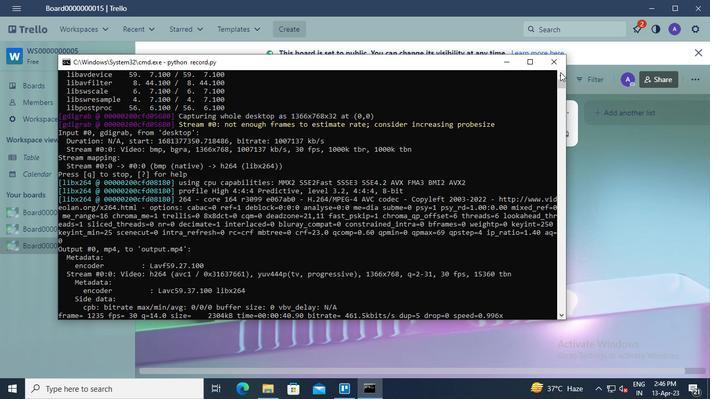 
Action: Mouse pressed left at (558, 60)
Screenshot: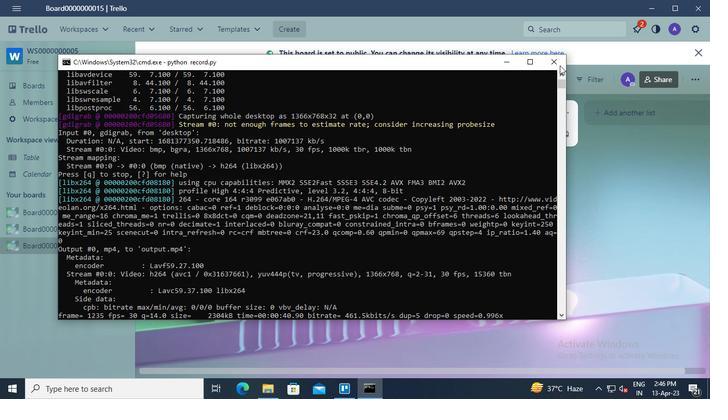 
